 Task: Add the task  Integrate website with email marketing platforms to the section API Management Sprint in the project AgileCrest and add a Due Date to the respective task as 2023/11/08
Action: Mouse moved to (811, 376)
Screenshot: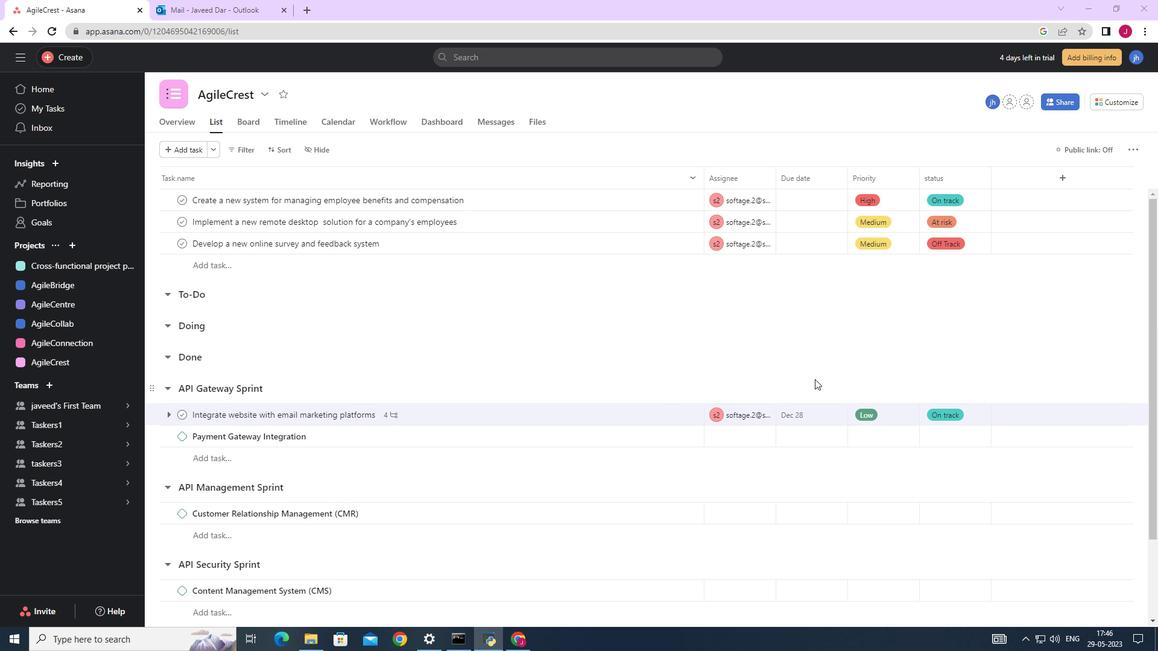 
Action: Mouse scrolled (811, 376) with delta (0, 0)
Screenshot: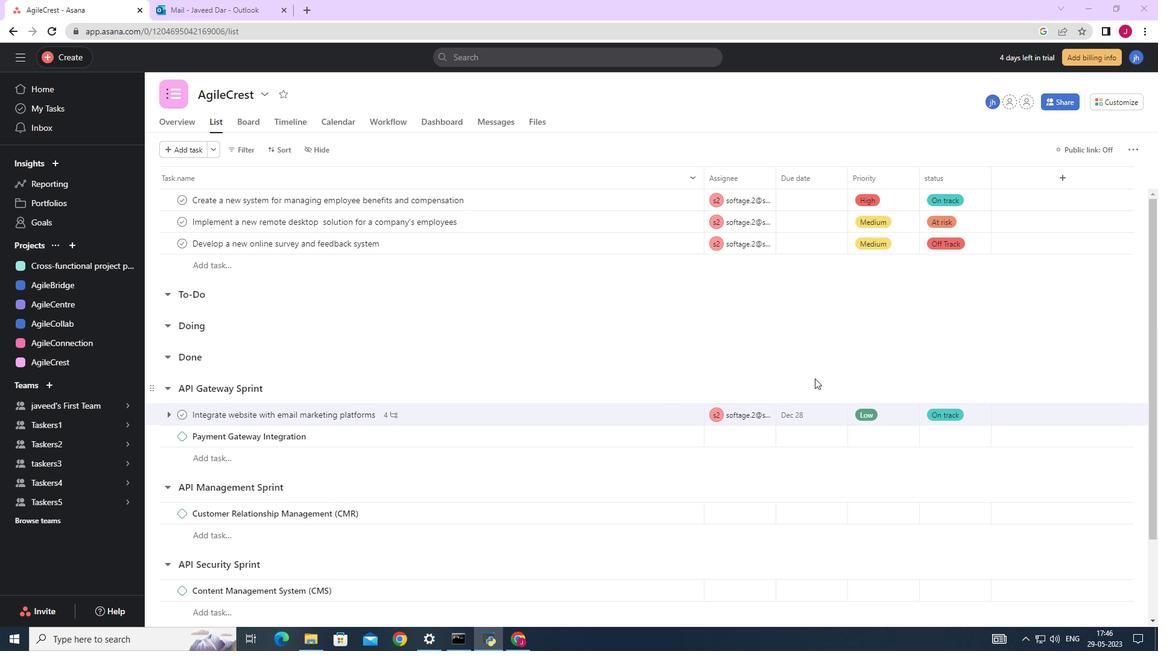
Action: Mouse moved to (807, 375)
Screenshot: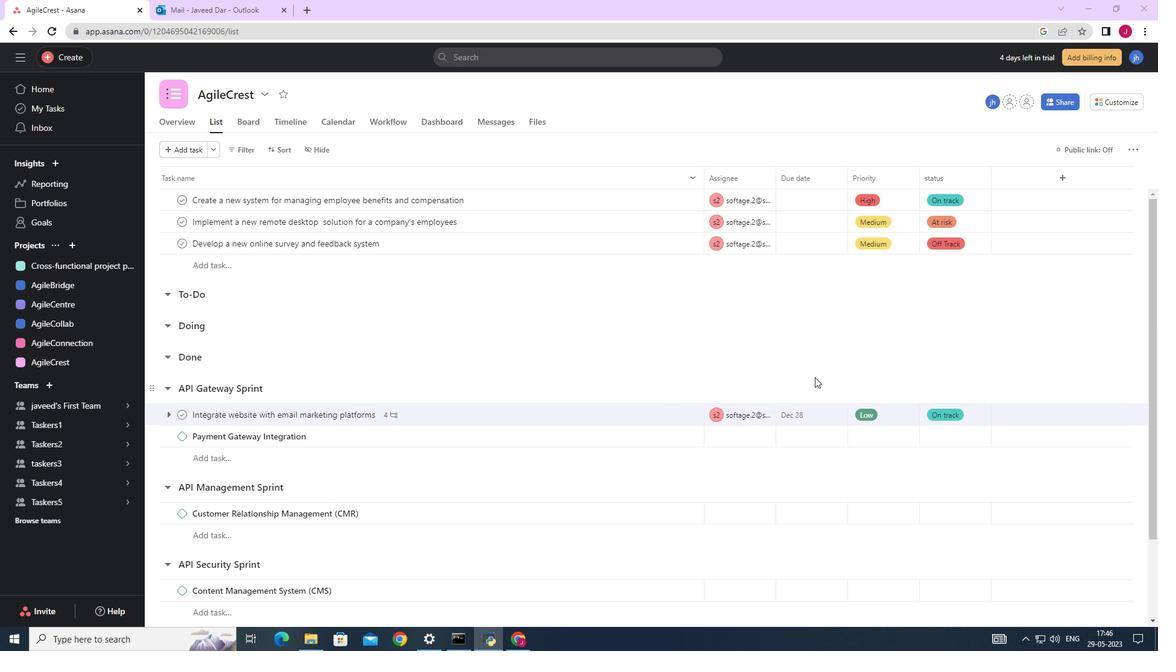 
Action: Mouse scrolled (807, 375) with delta (0, 0)
Screenshot: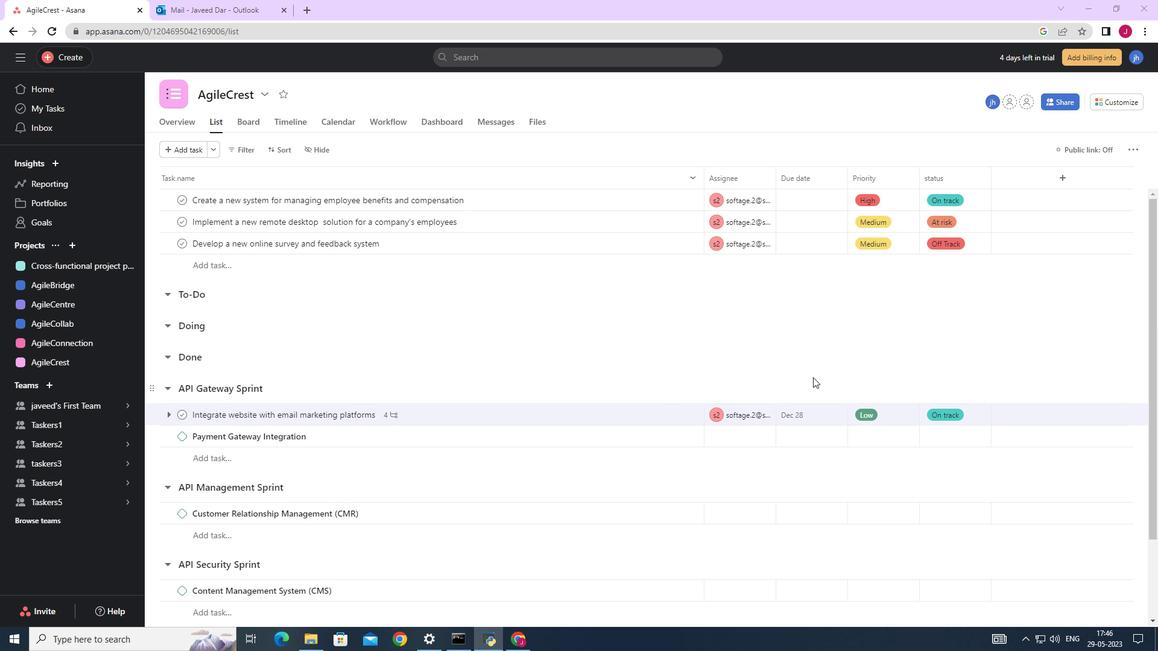 
Action: Mouse moved to (670, 319)
Screenshot: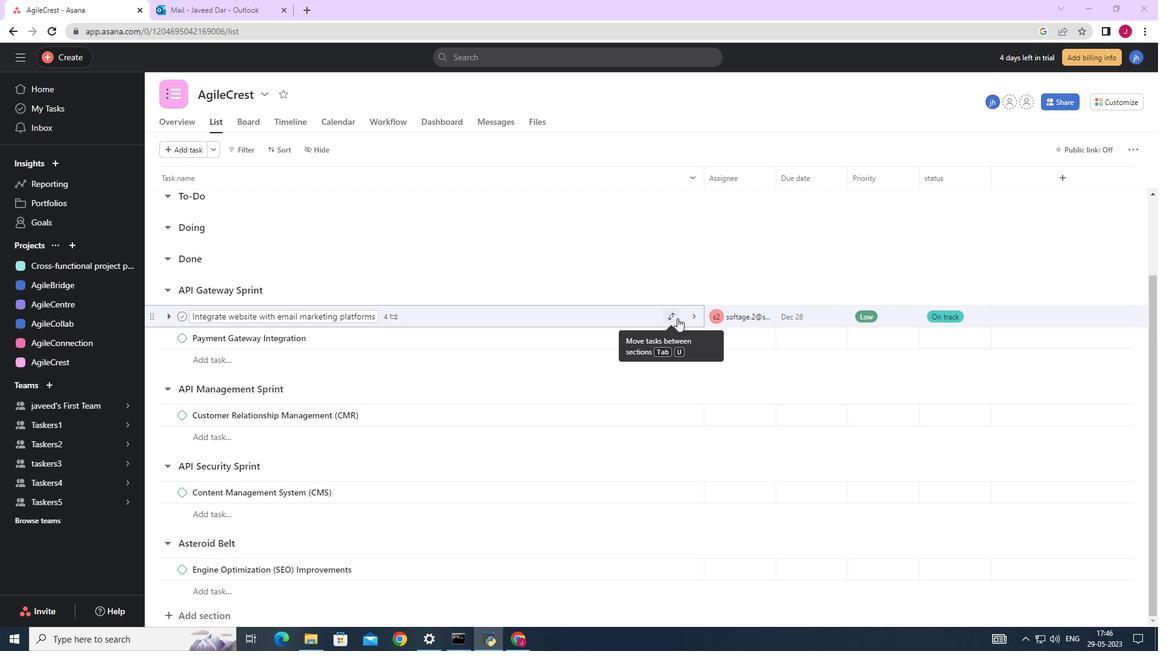 
Action: Mouse pressed left at (670, 319)
Screenshot: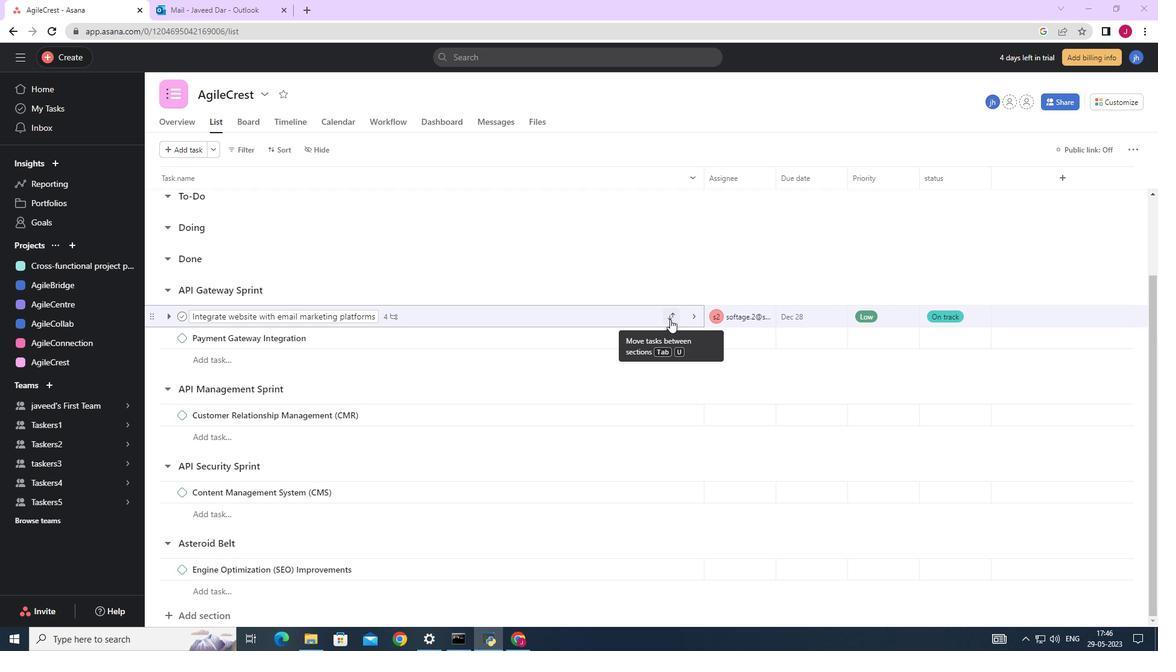 
Action: Mouse moved to (618, 474)
Screenshot: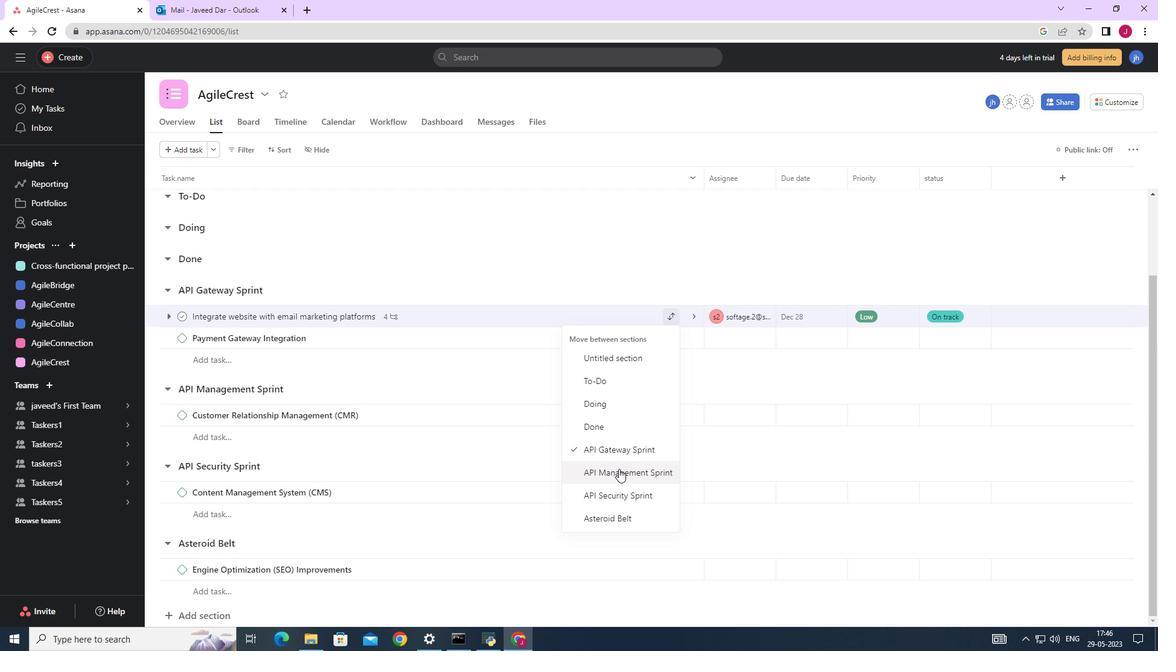 
Action: Mouse pressed left at (618, 474)
Screenshot: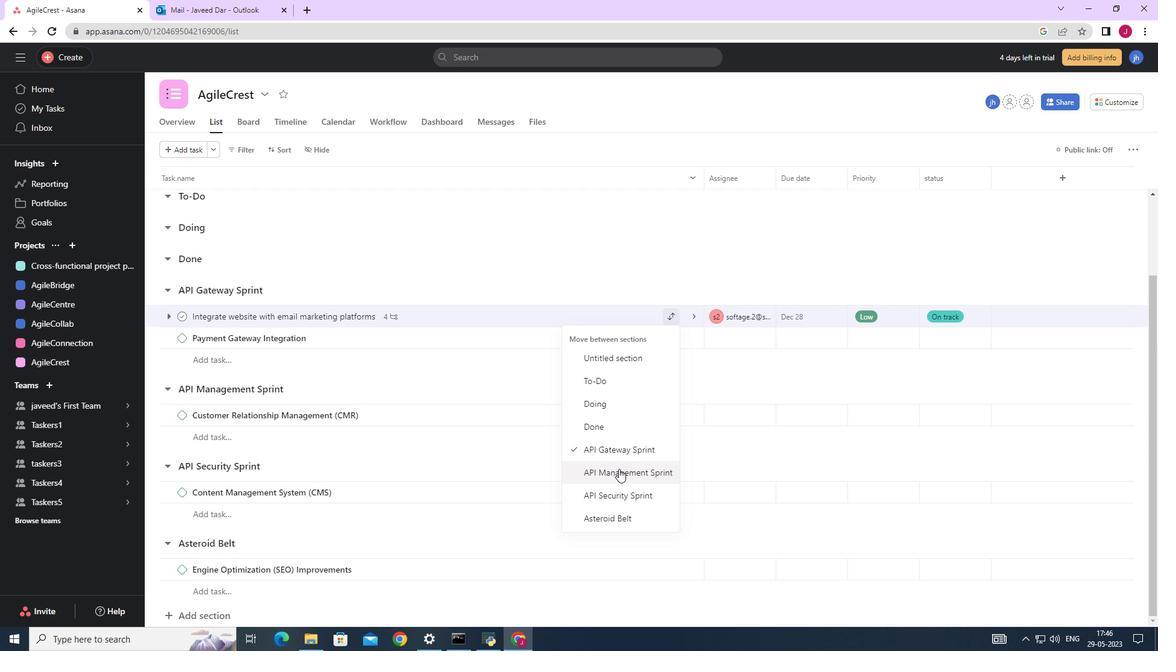 
Action: Mouse moved to (810, 395)
Screenshot: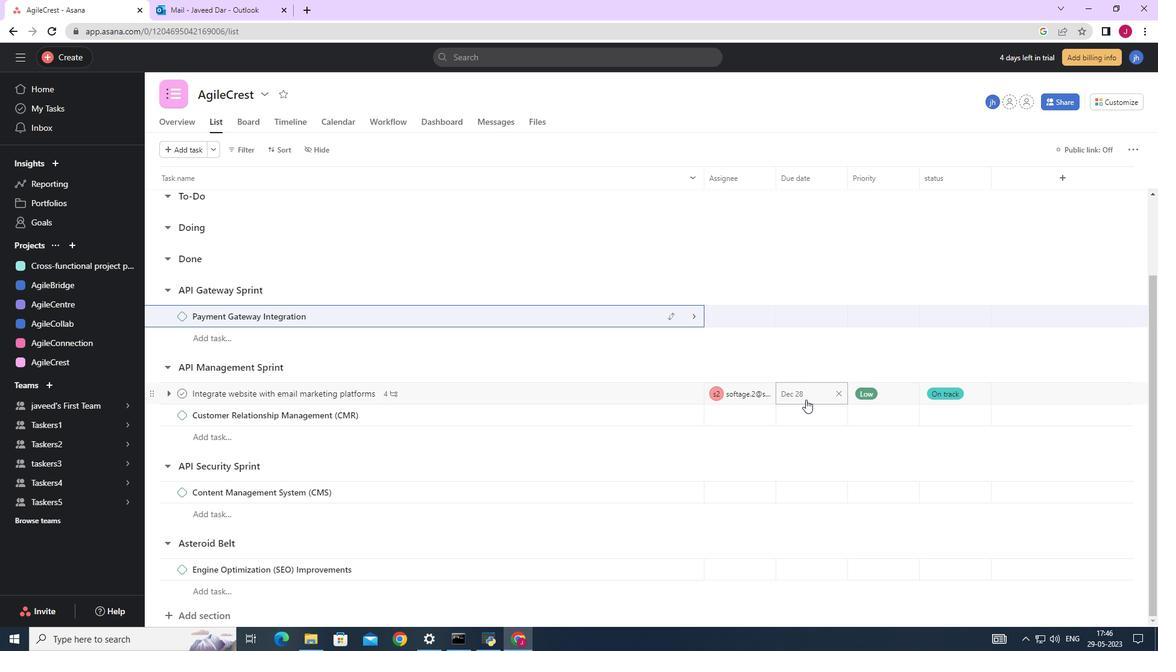 
Action: Mouse pressed left at (810, 395)
Screenshot: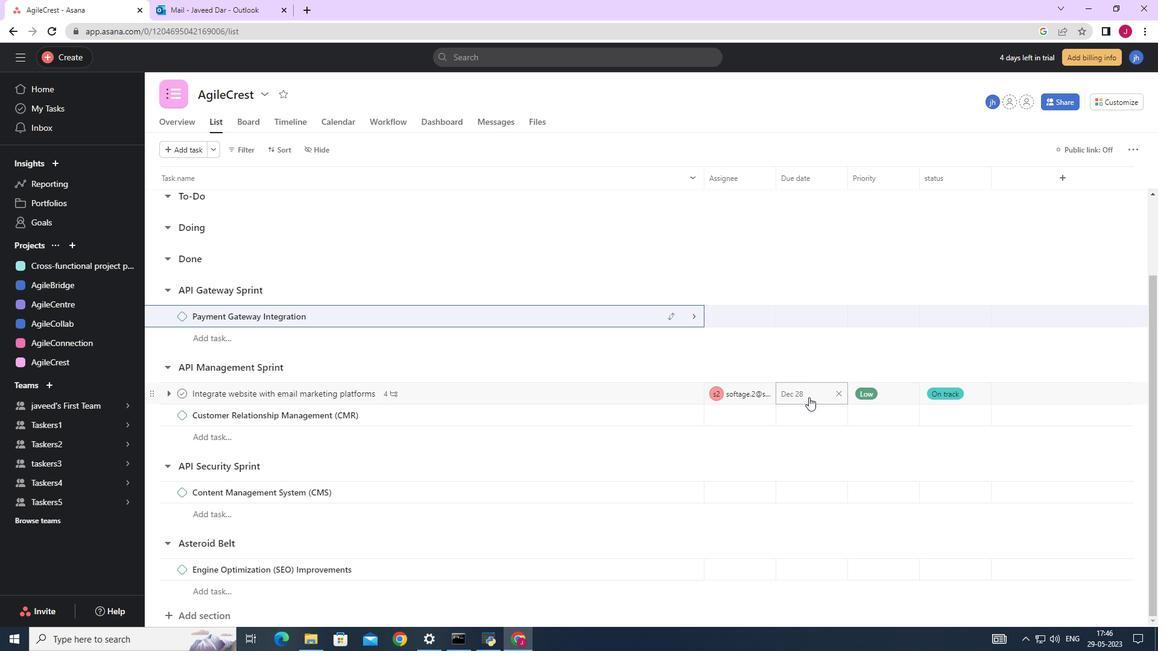 
Action: Mouse moved to (796, 201)
Screenshot: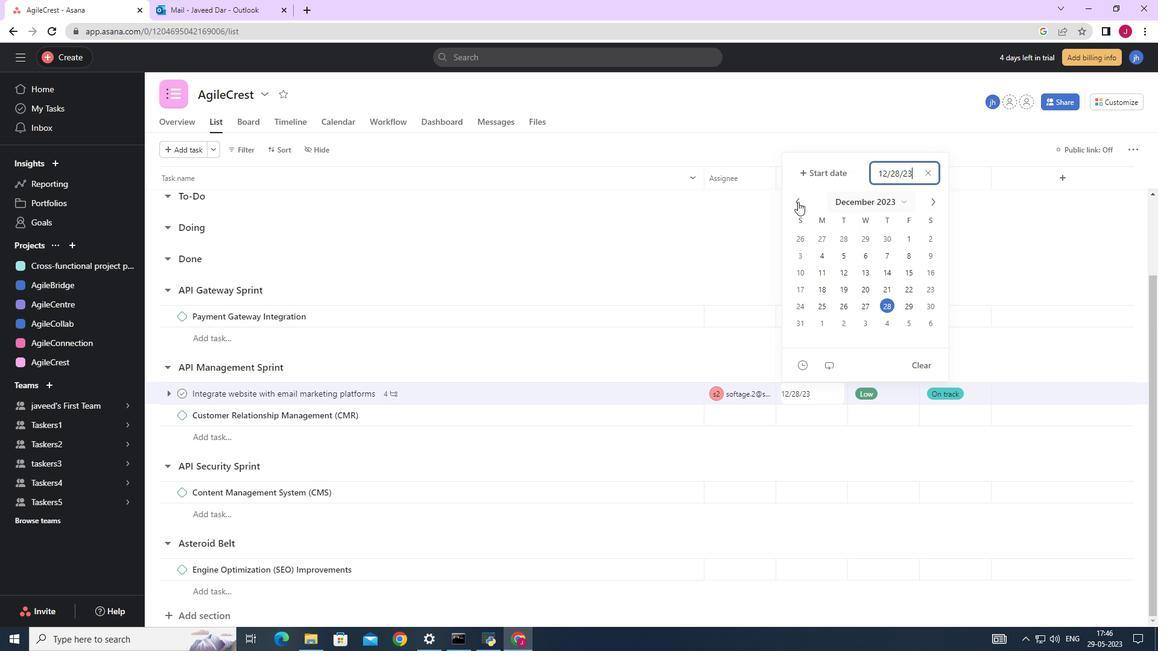
Action: Mouse pressed left at (796, 201)
Screenshot: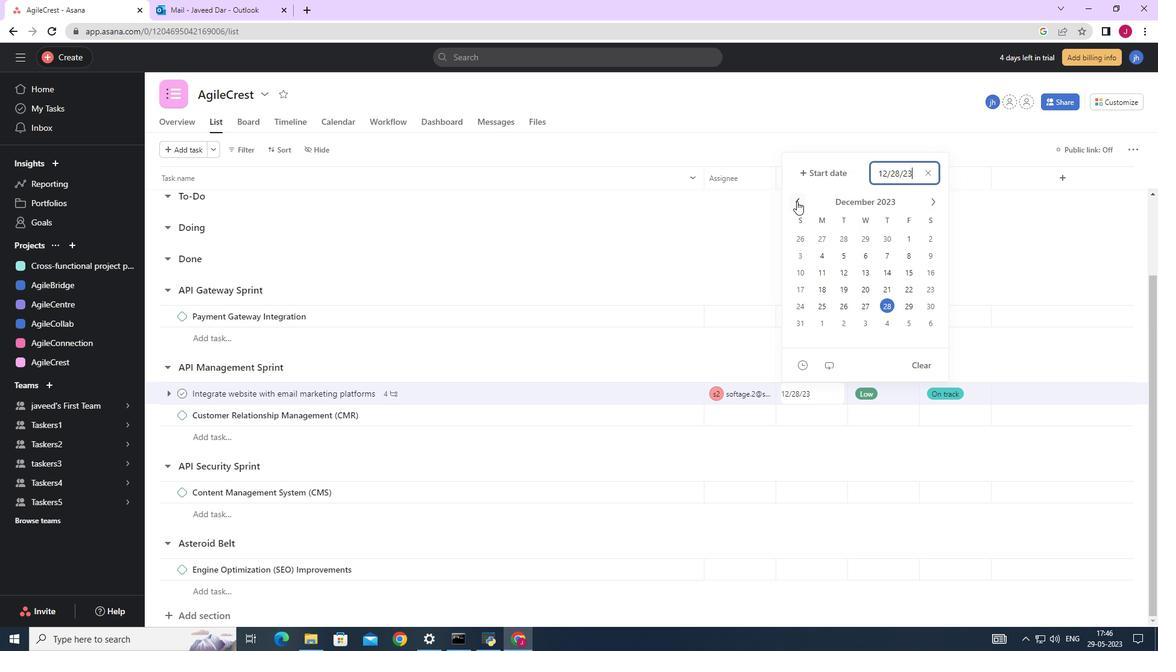 
Action: Mouse moved to (865, 257)
Screenshot: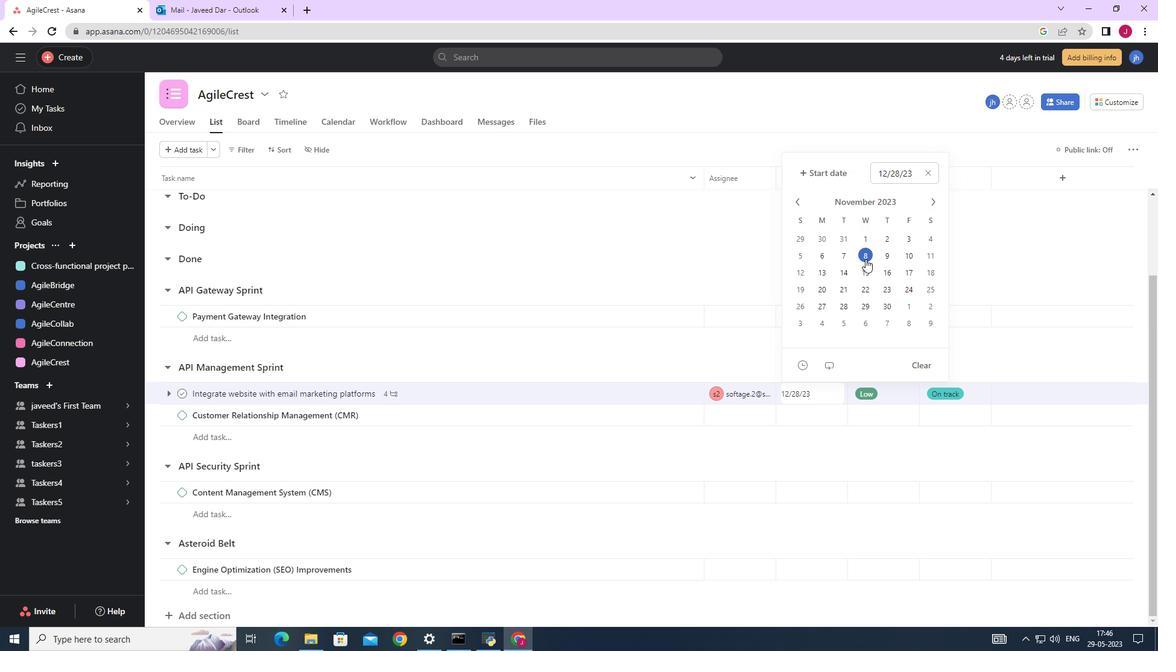 
Action: Mouse pressed left at (865, 257)
Screenshot: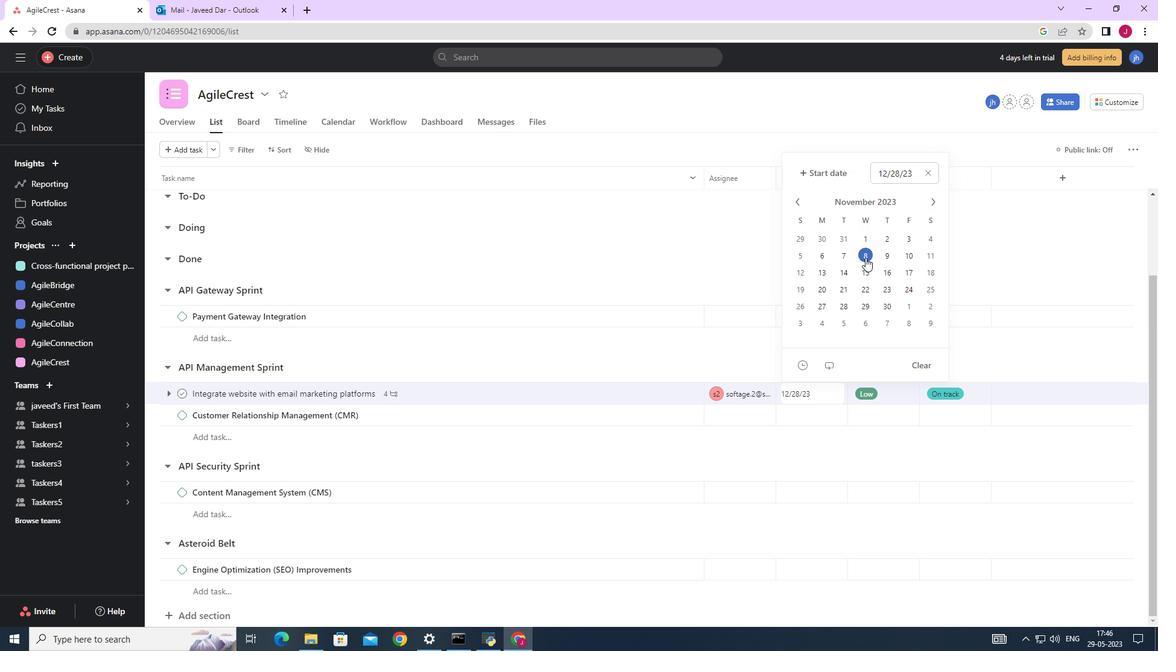 
Action: Mouse moved to (1050, 262)
Screenshot: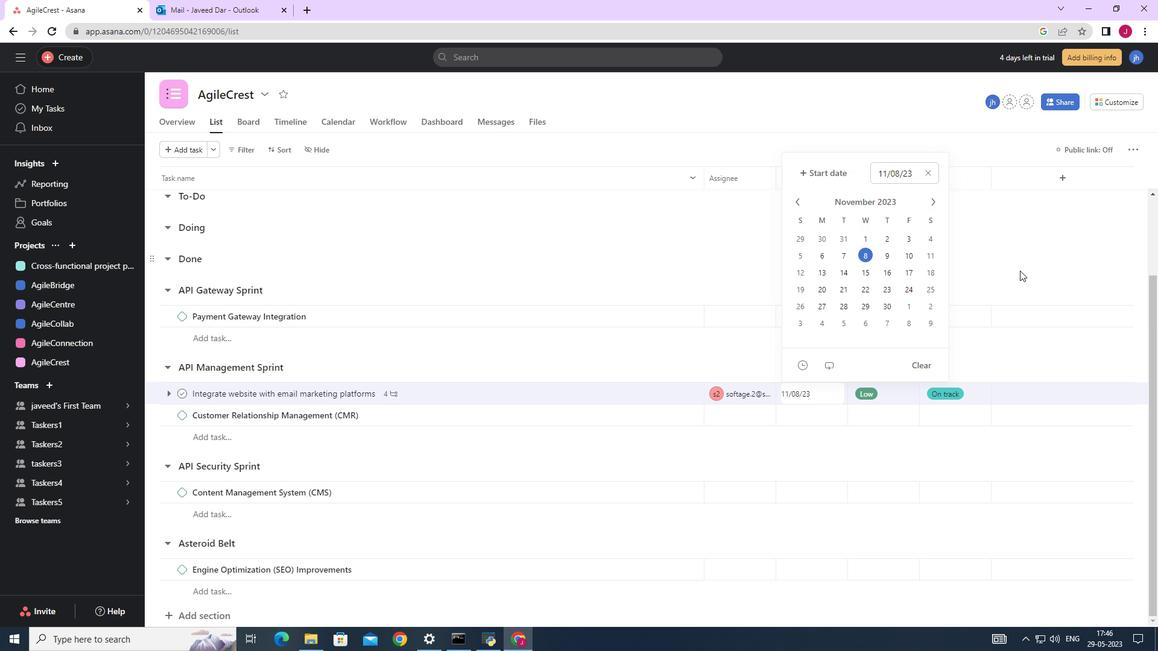 
Action: Mouse pressed left at (1050, 262)
Screenshot: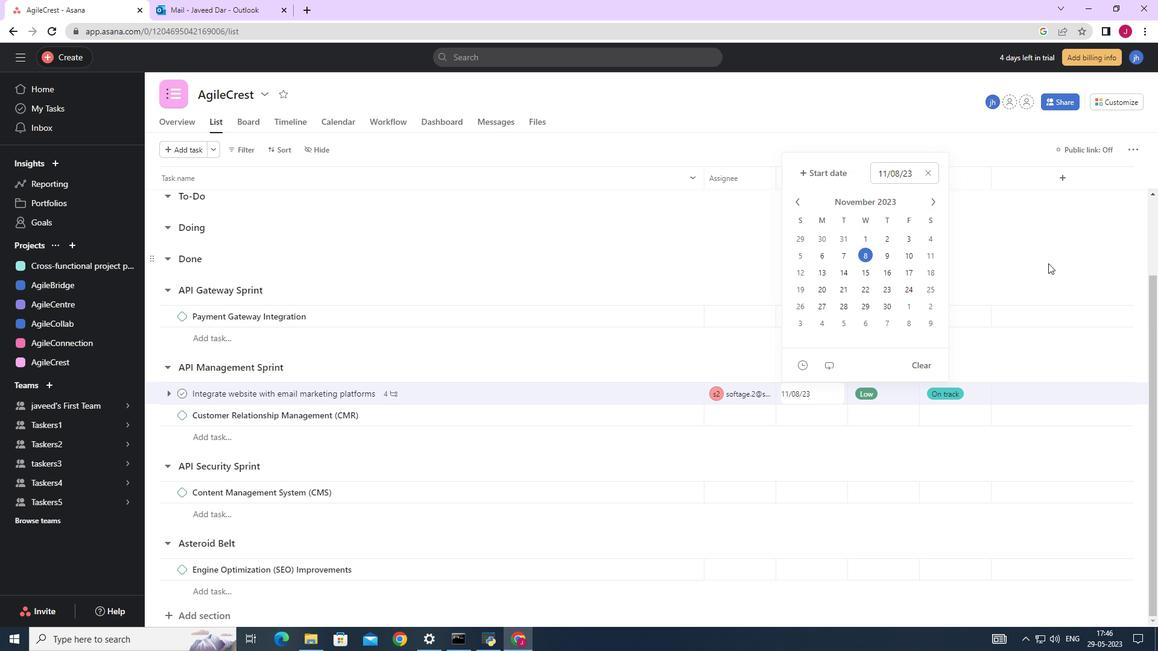 
Action: Mouse moved to (1051, 260)
Screenshot: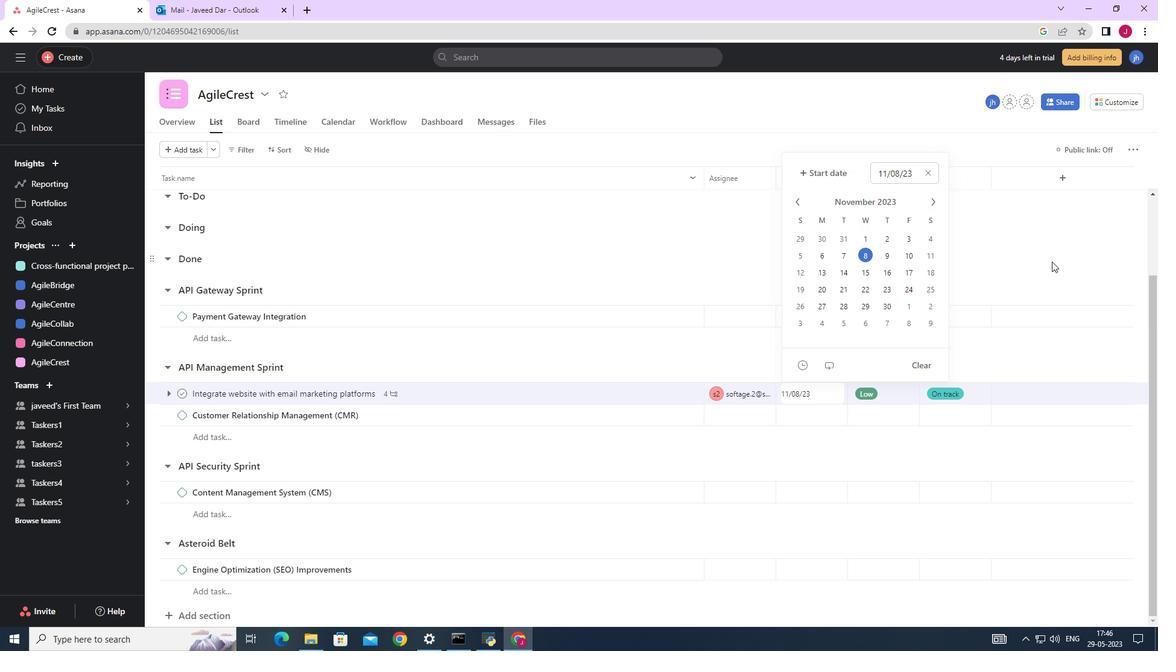 
